Task: Sort the discussions in the repository "Javascript" by "Top: Past year".
Action: Mouse moved to (1278, 308)
Screenshot: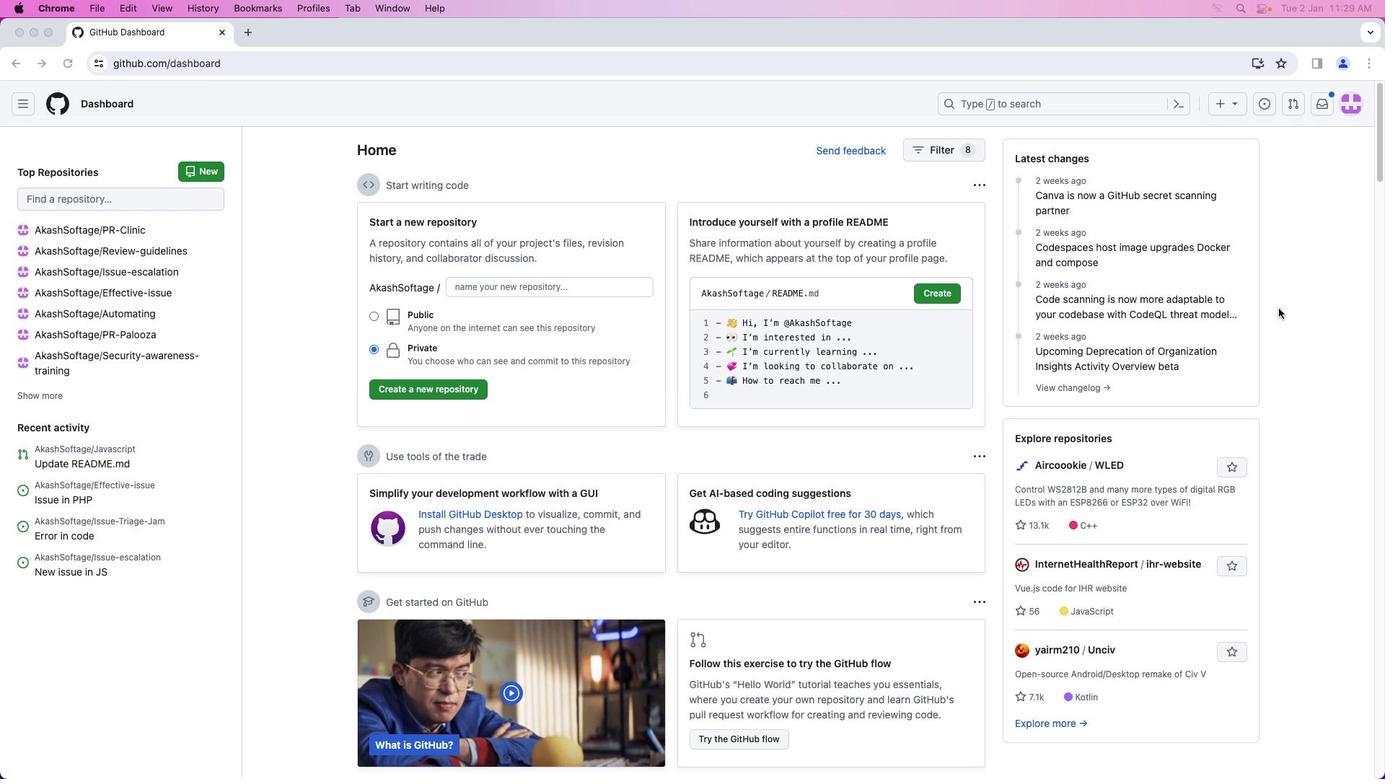 
Action: Mouse pressed left at (1278, 308)
Screenshot: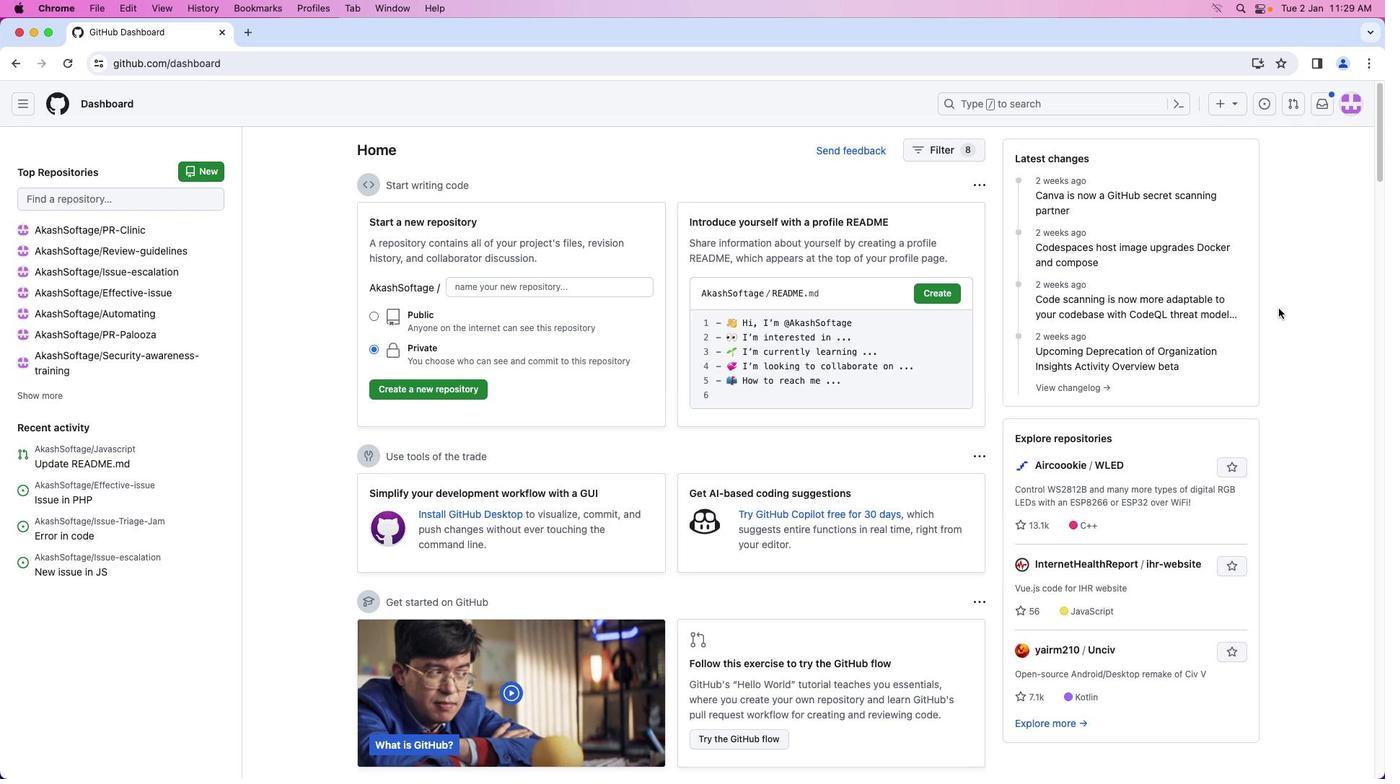 
Action: Mouse moved to (1352, 109)
Screenshot: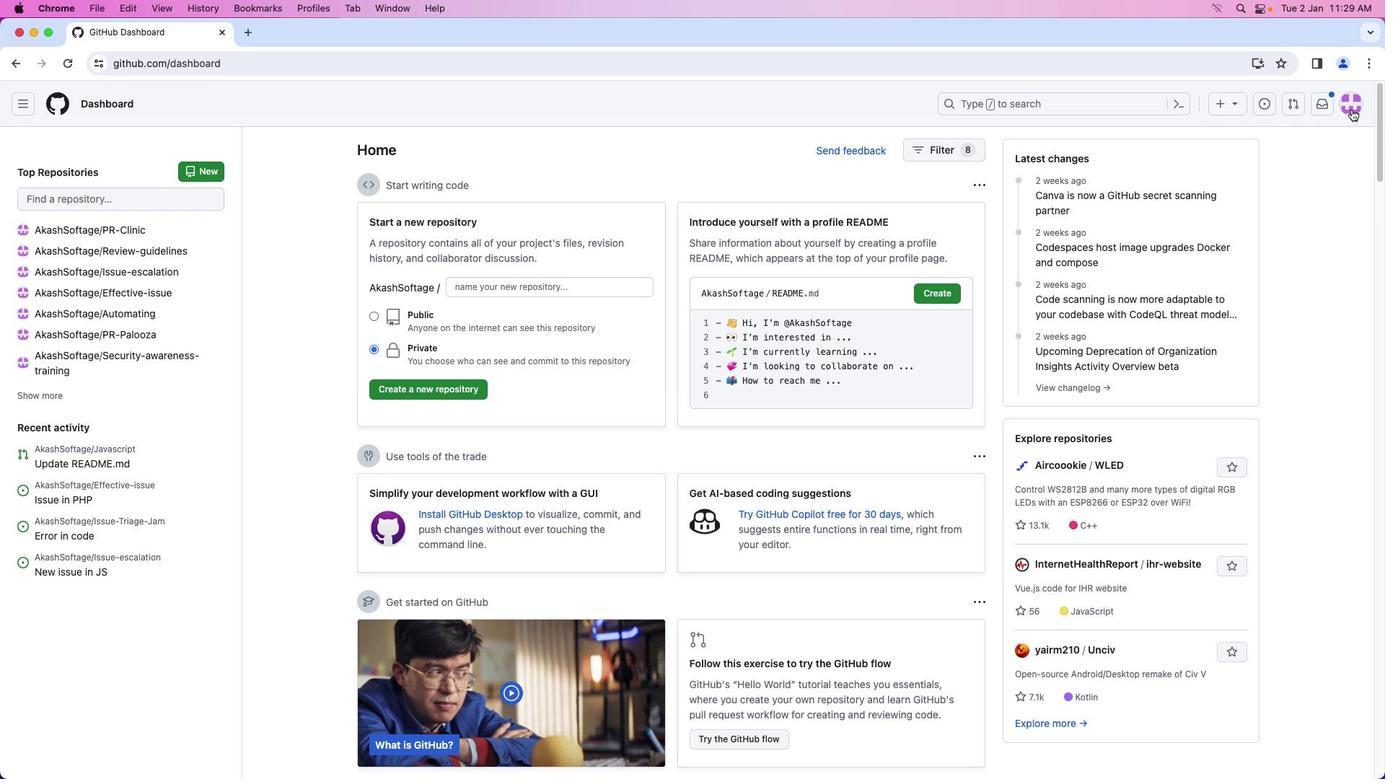 
Action: Mouse pressed left at (1352, 109)
Screenshot: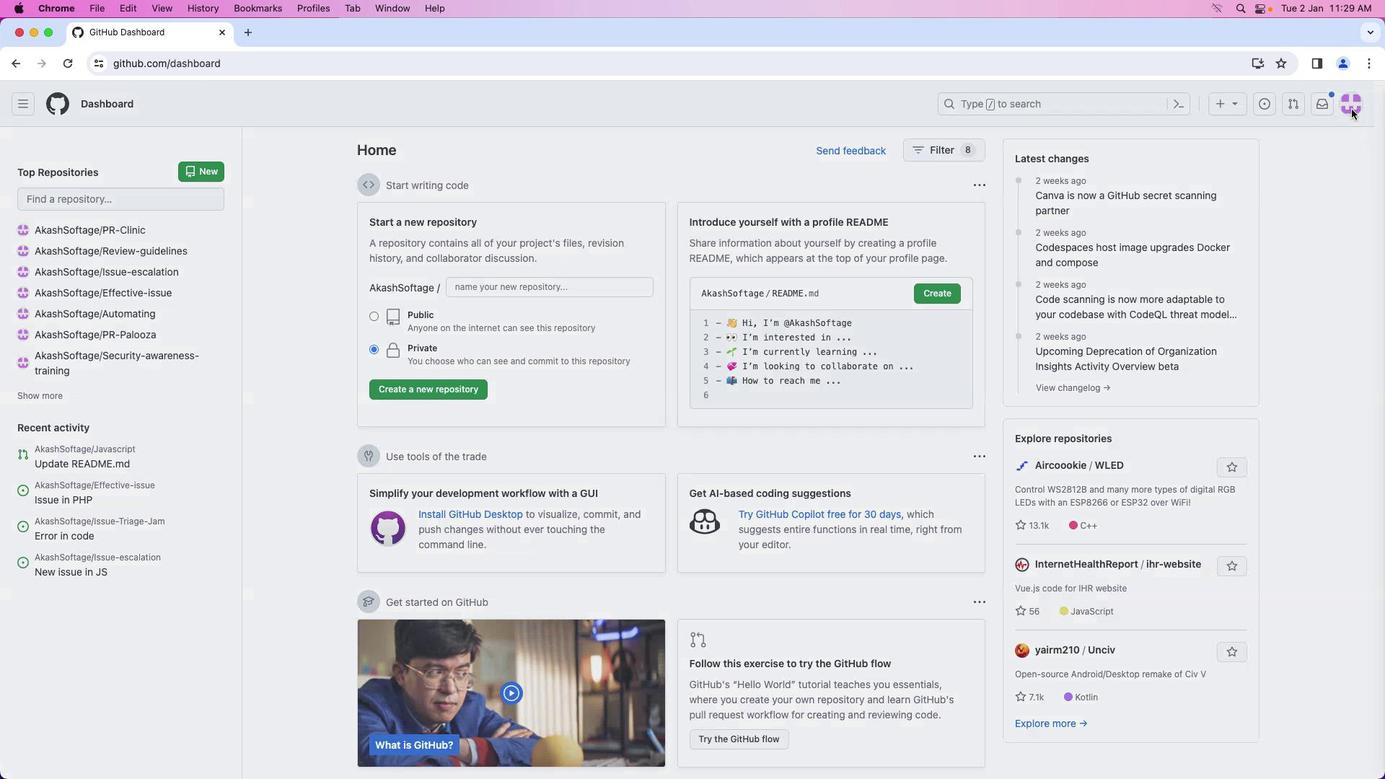 
Action: Mouse moved to (1274, 230)
Screenshot: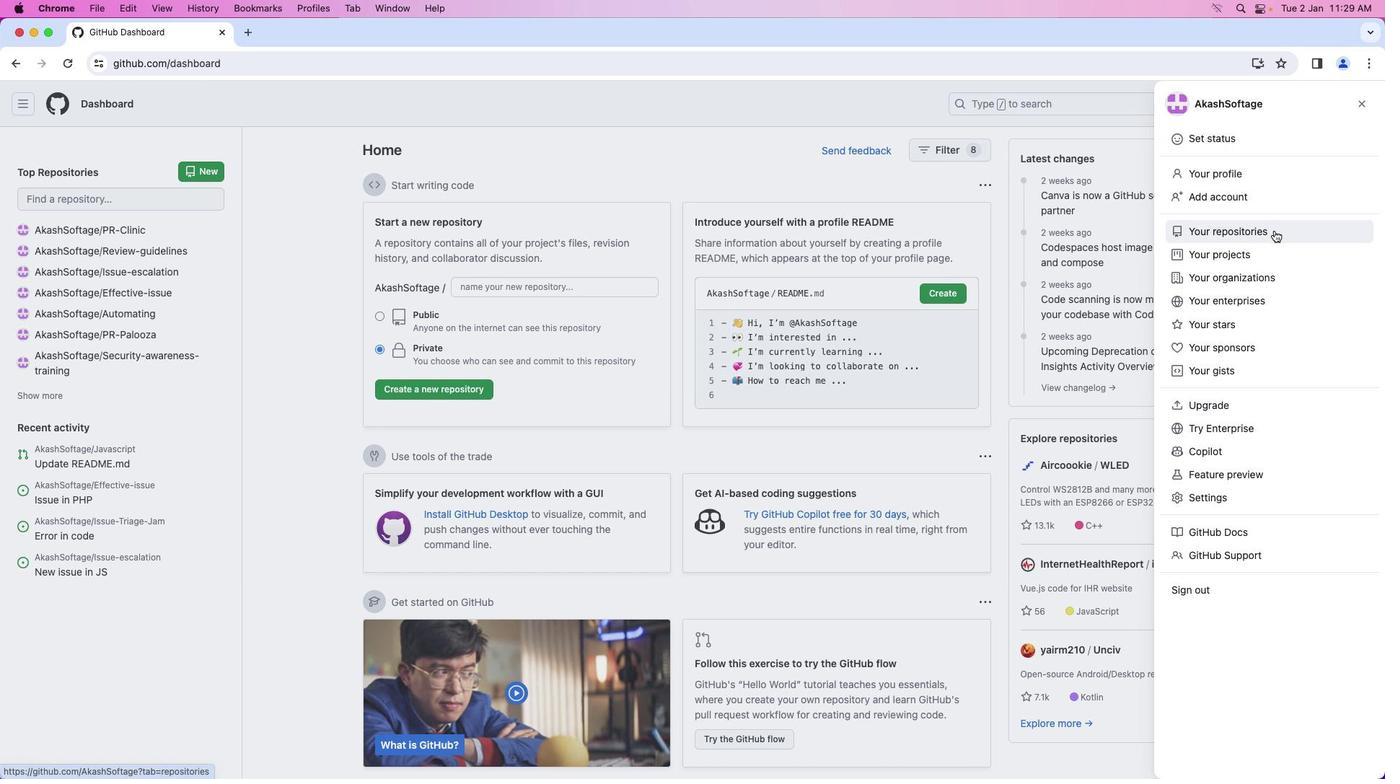 
Action: Mouse pressed left at (1274, 230)
Screenshot: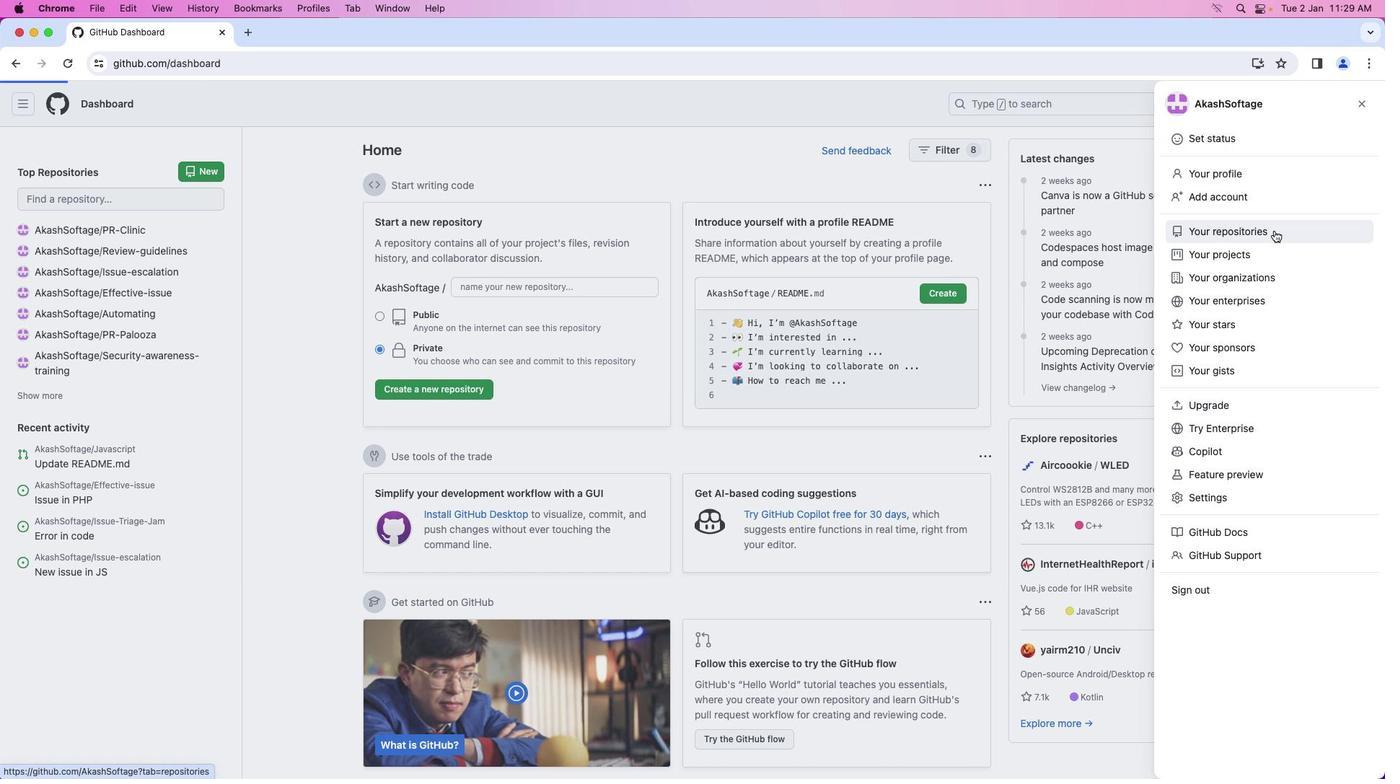 
Action: Mouse moved to (510, 243)
Screenshot: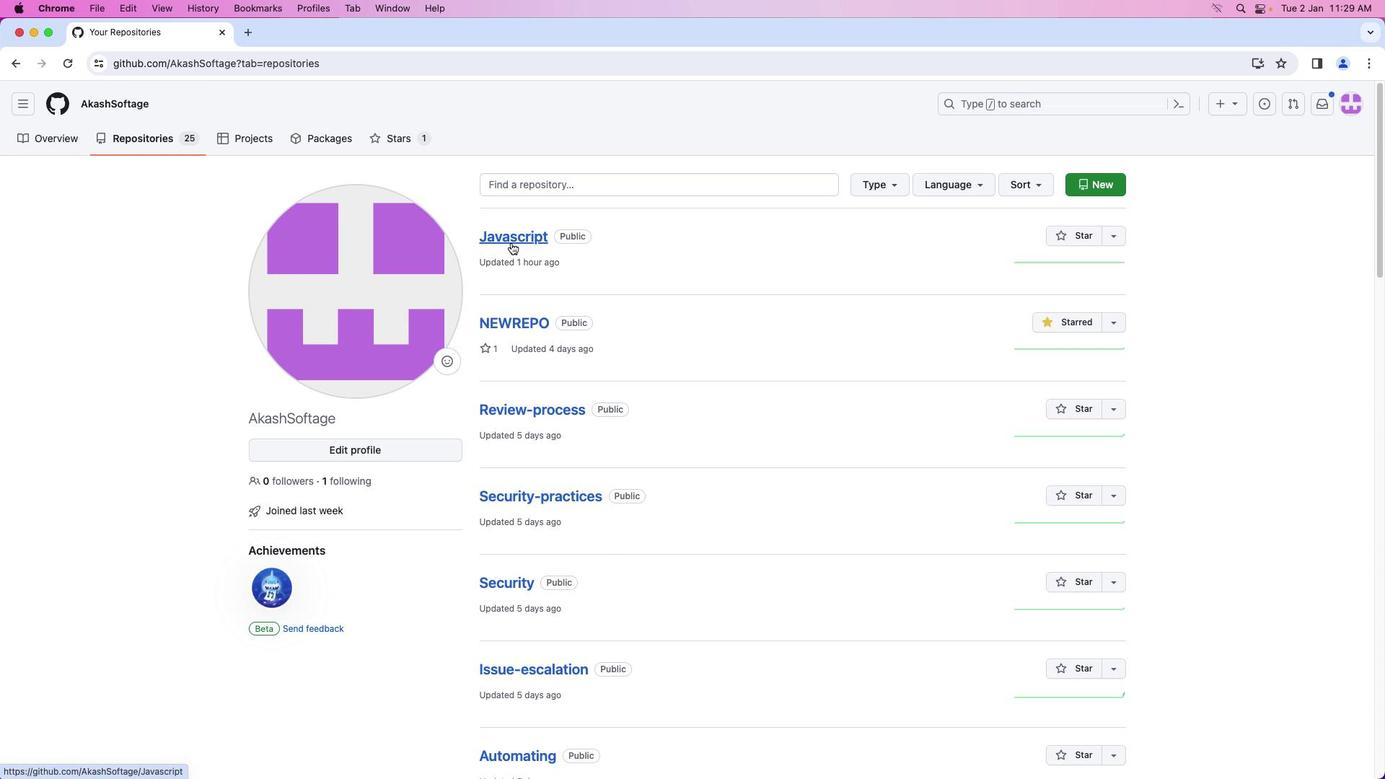 
Action: Mouse pressed left at (510, 243)
Screenshot: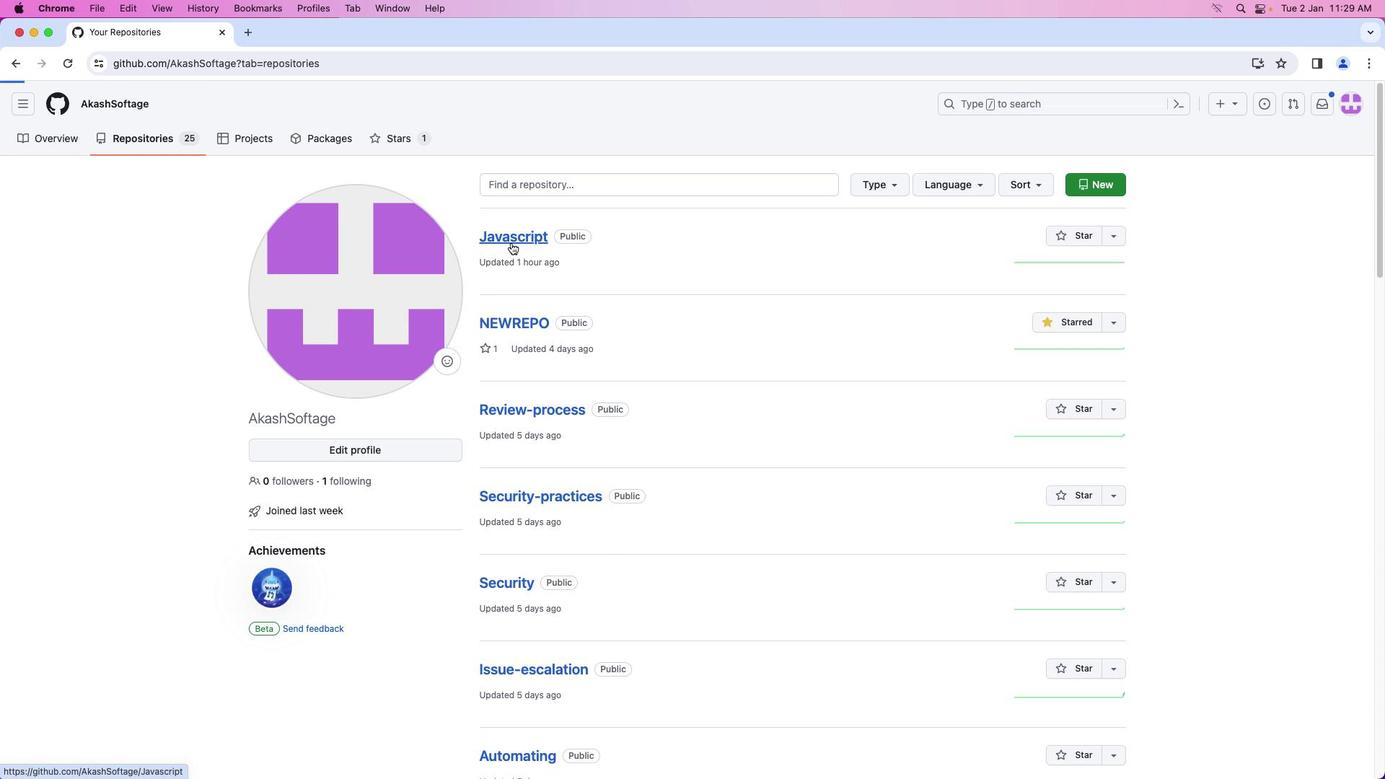
Action: Mouse moved to (313, 146)
Screenshot: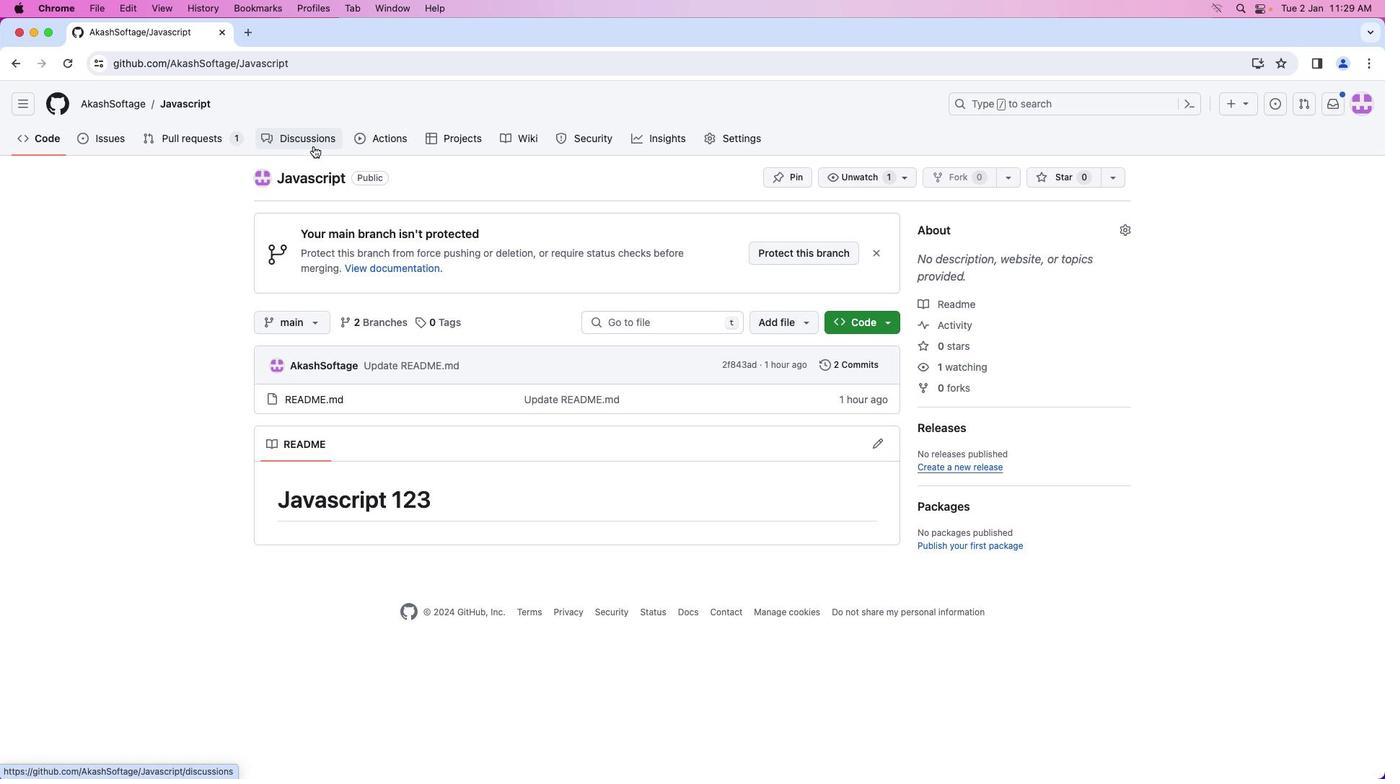 
Action: Mouse pressed left at (313, 146)
Screenshot: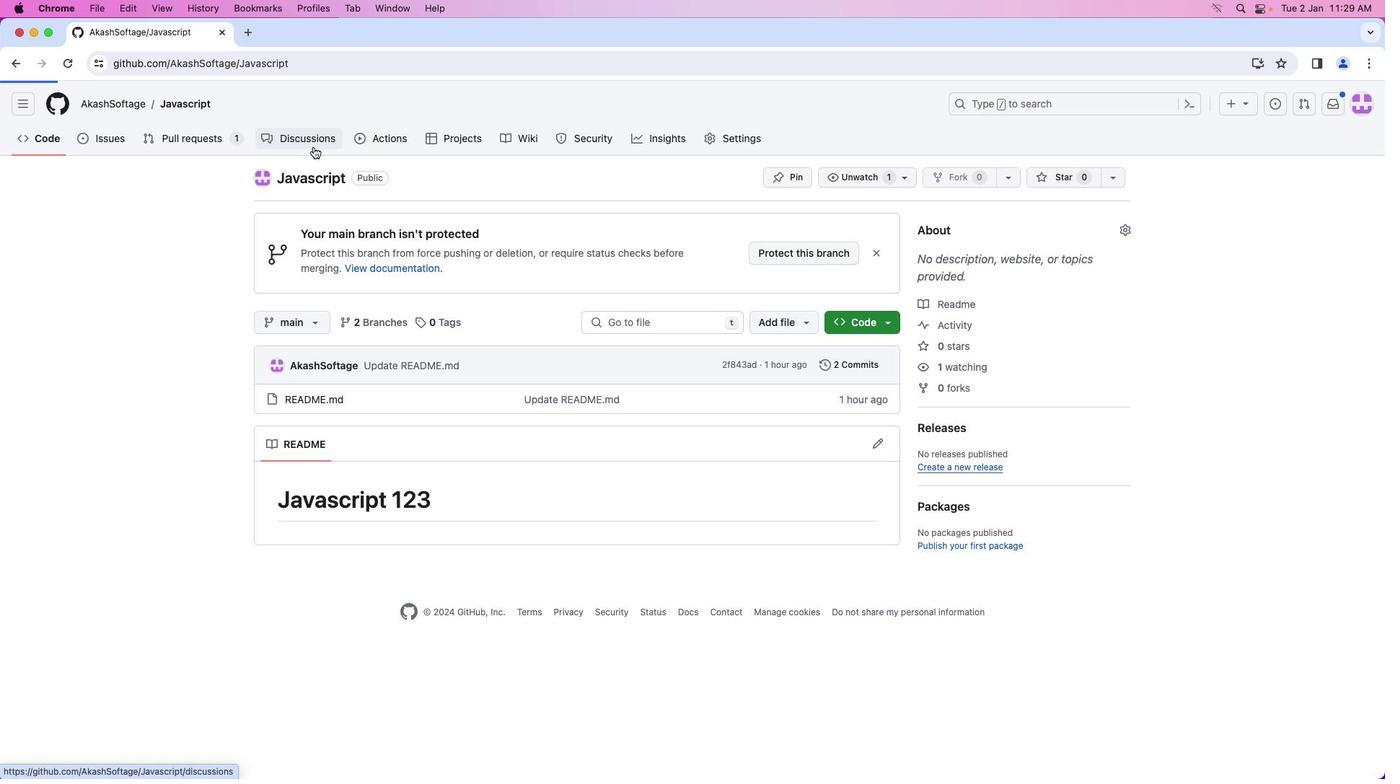 
Action: Mouse moved to (854, 316)
Screenshot: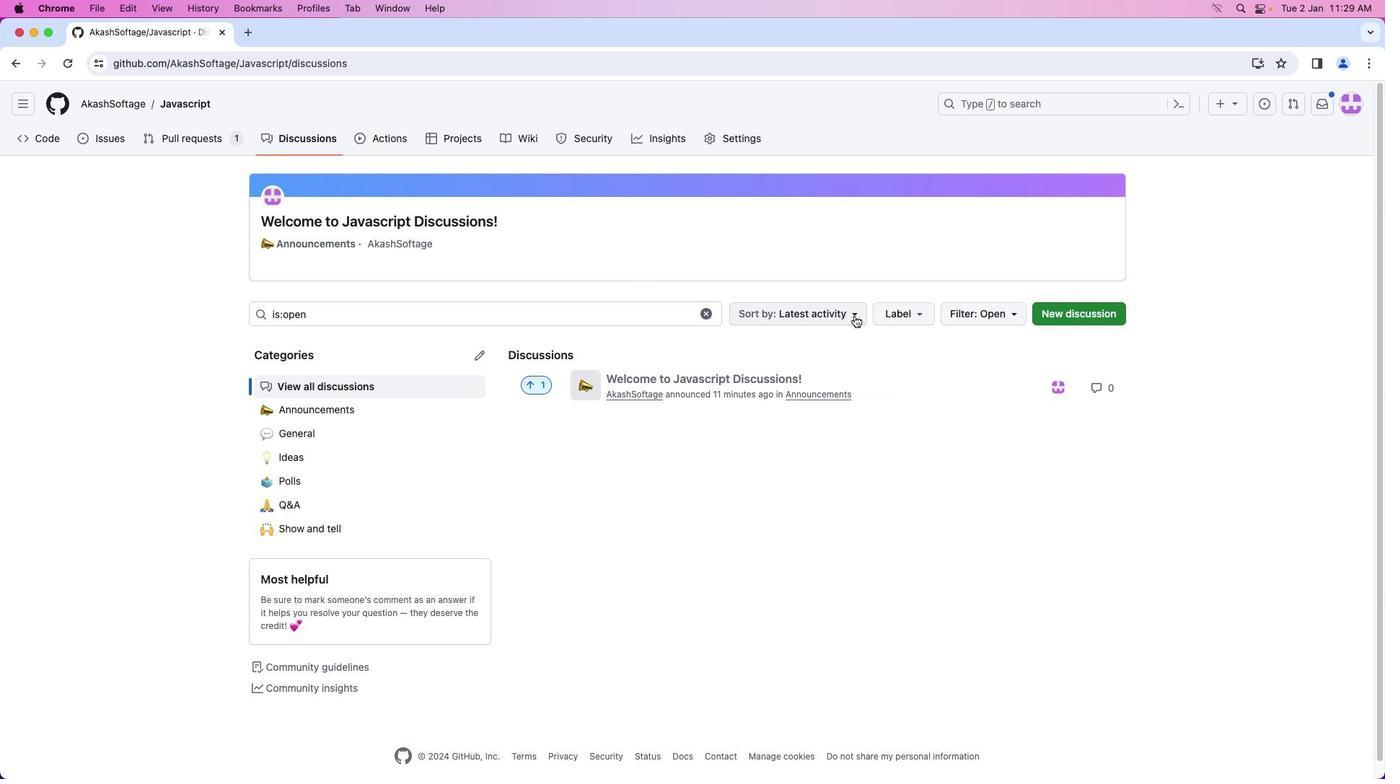 
Action: Mouse pressed left at (854, 316)
Screenshot: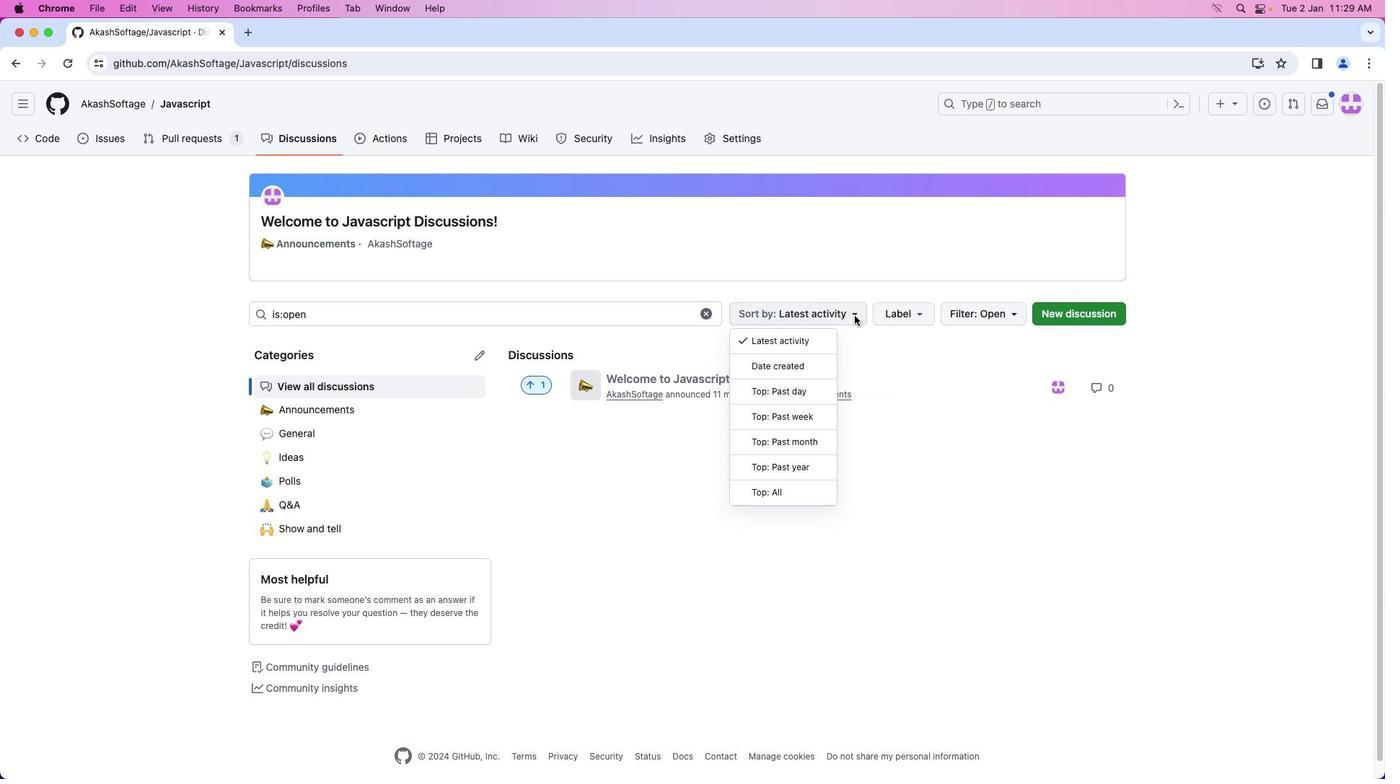 
Action: Mouse moved to (816, 466)
Screenshot: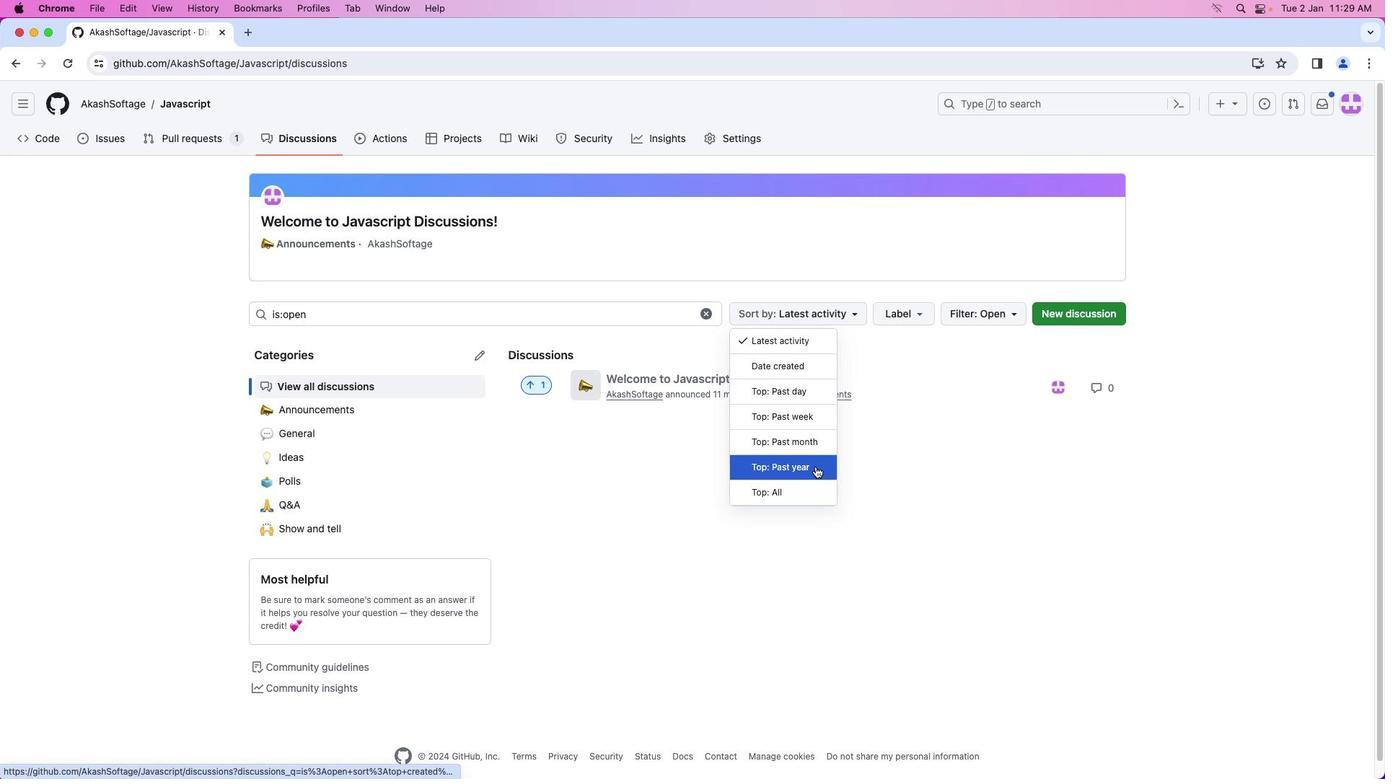 
Action: Mouse pressed left at (816, 466)
Screenshot: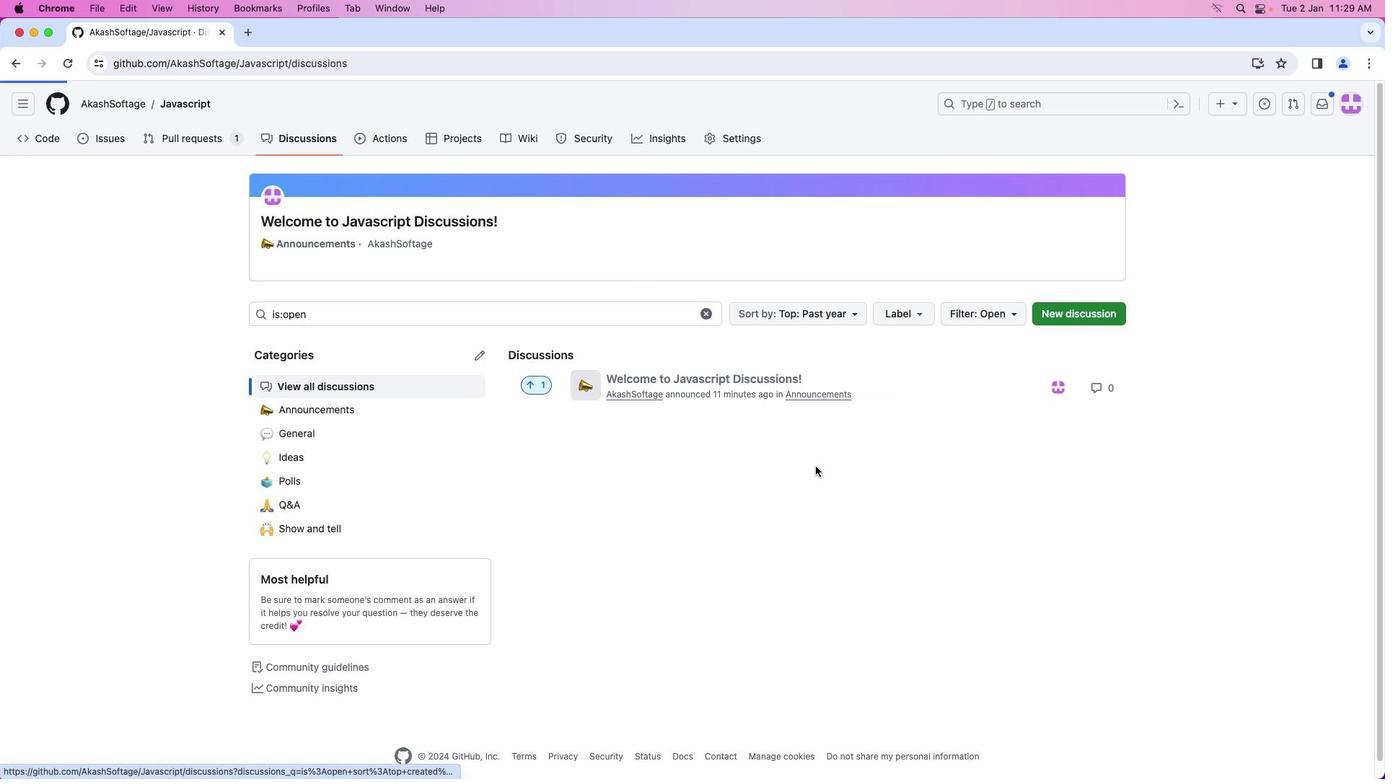 
